 Task: Enable the video filter "Invert video filter" in the video filter module.
Action: Mouse moved to (102, 19)
Screenshot: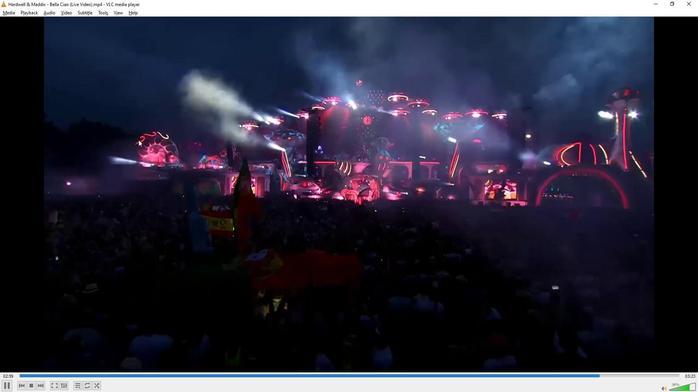 
Action: Mouse pressed left at (102, 19)
Screenshot: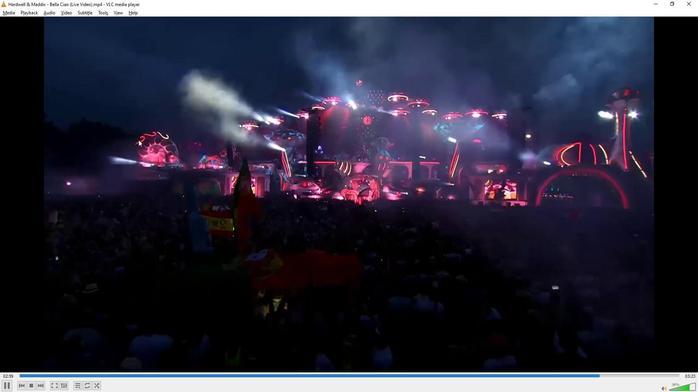 
Action: Mouse moved to (121, 101)
Screenshot: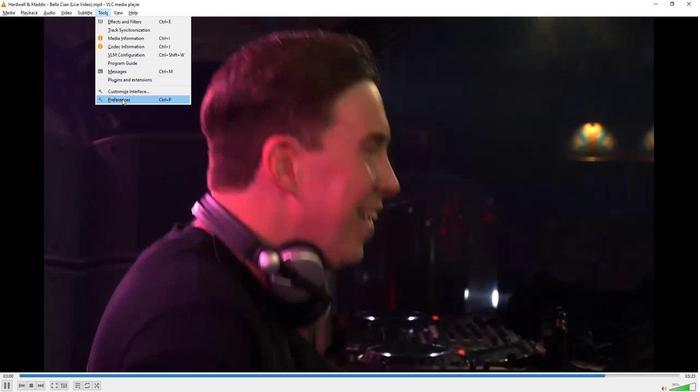 
Action: Mouse pressed left at (121, 101)
Screenshot: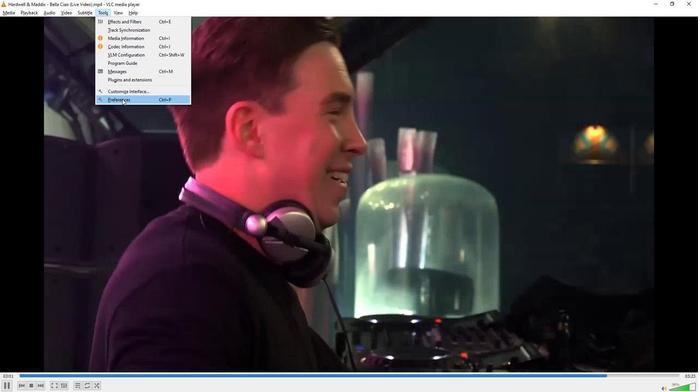 
Action: Mouse moved to (156, 307)
Screenshot: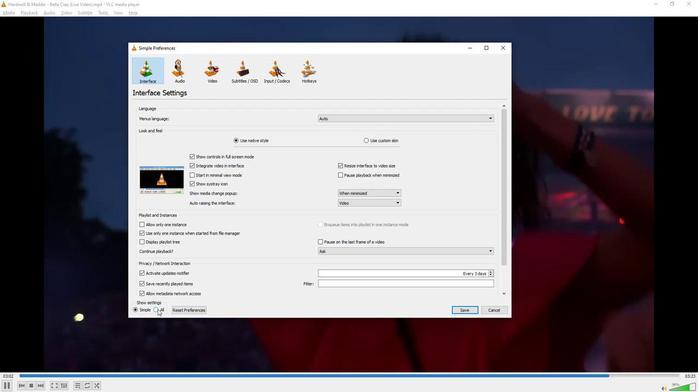 
Action: Mouse pressed left at (156, 307)
Screenshot: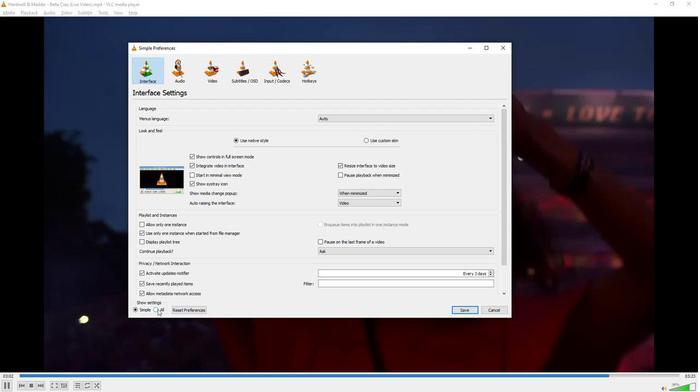 
Action: Mouse moved to (172, 256)
Screenshot: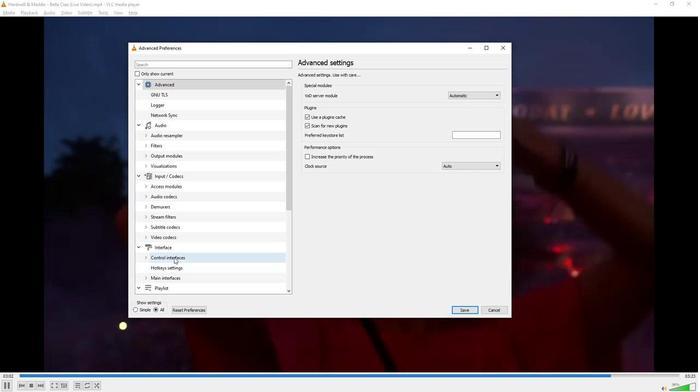 
Action: Mouse scrolled (172, 256) with delta (0, 0)
Screenshot: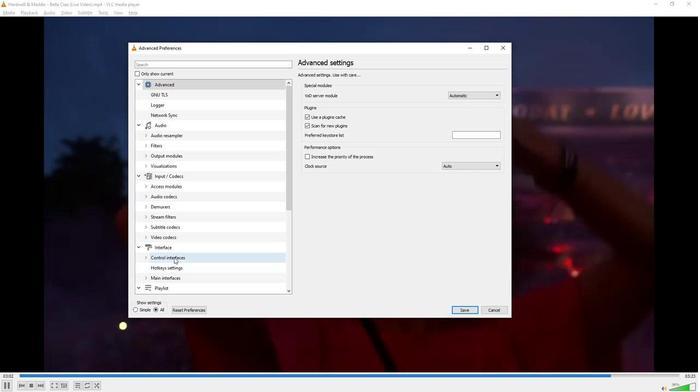 
Action: Mouse moved to (172, 256)
Screenshot: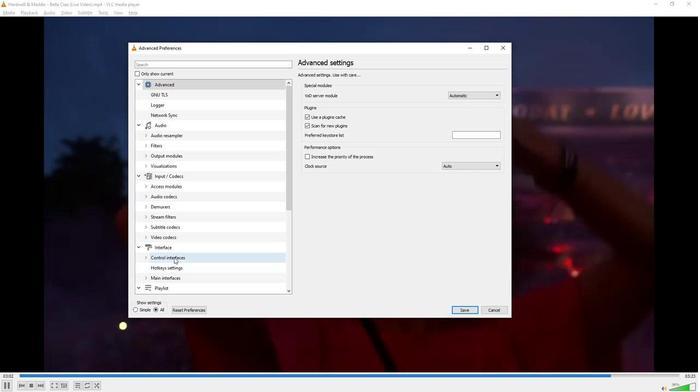 
Action: Mouse scrolled (172, 256) with delta (0, 0)
Screenshot: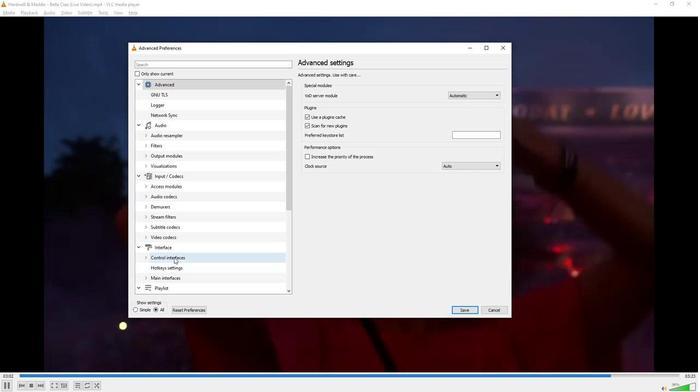 
Action: Mouse scrolled (172, 256) with delta (0, 0)
Screenshot: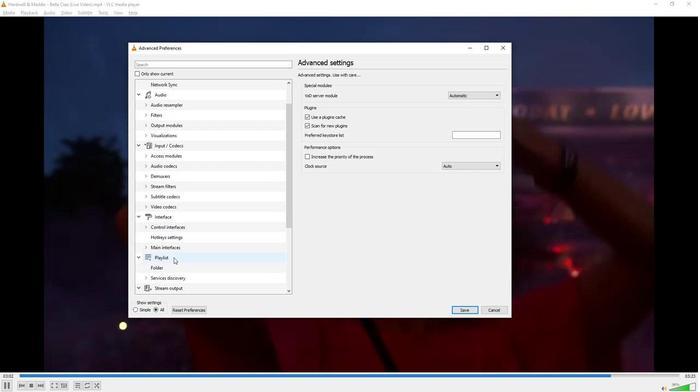 
Action: Mouse scrolled (172, 256) with delta (0, 0)
Screenshot: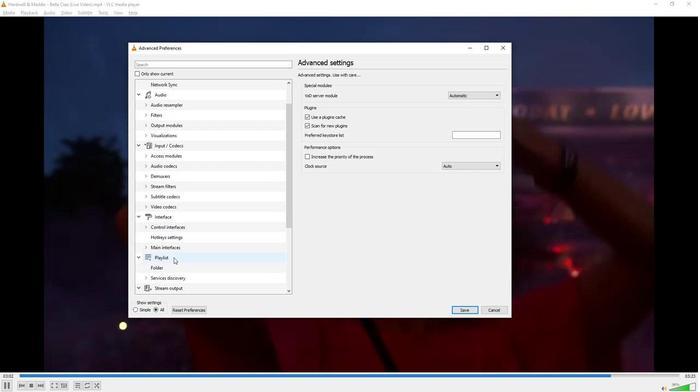 
Action: Mouse scrolled (172, 256) with delta (0, 0)
Screenshot: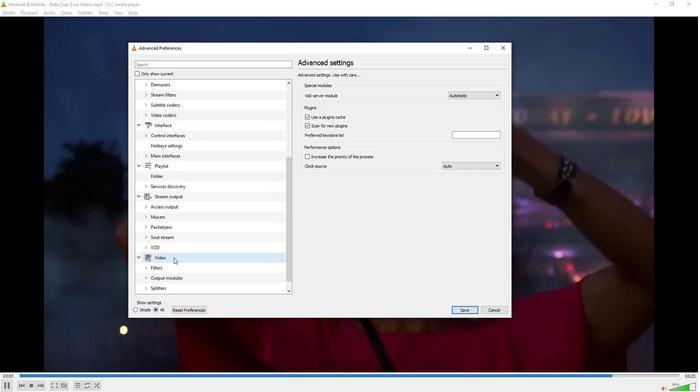 
Action: Mouse scrolled (172, 256) with delta (0, 0)
Screenshot: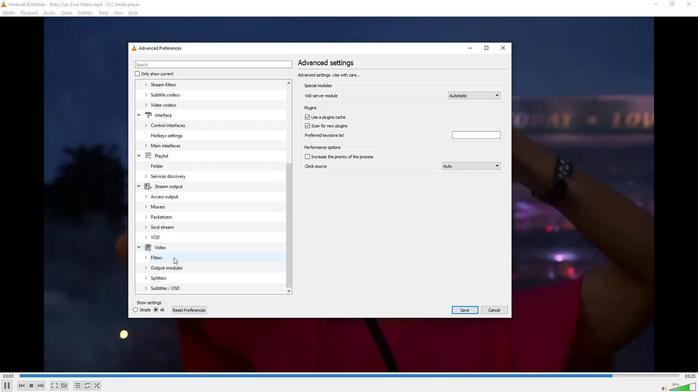 
Action: Mouse scrolled (172, 256) with delta (0, 0)
Screenshot: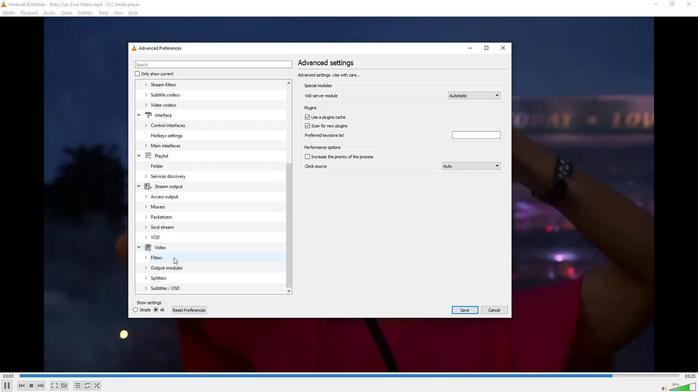 
Action: Mouse moved to (168, 256)
Screenshot: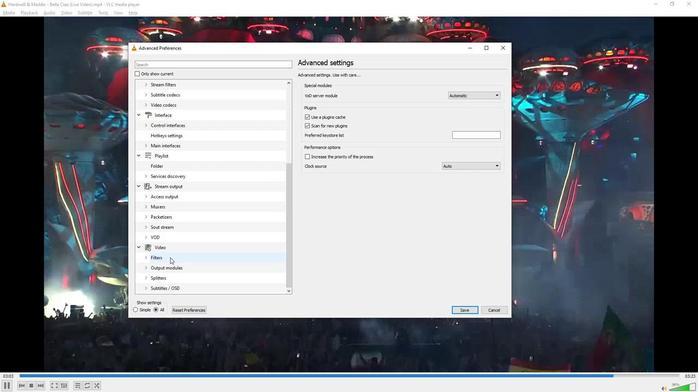 
Action: Mouse pressed left at (168, 256)
Screenshot: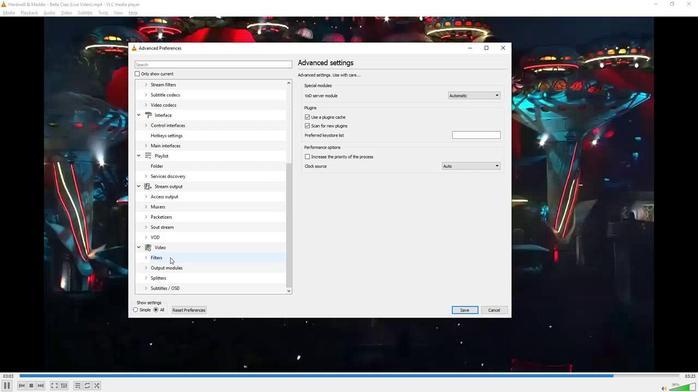 
Action: Mouse moved to (400, 165)
Screenshot: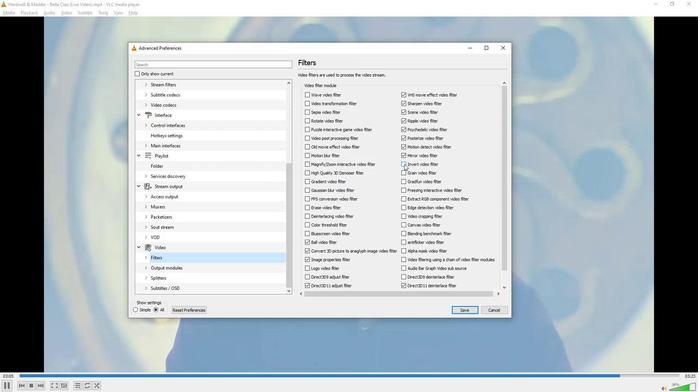 
Action: Mouse pressed left at (400, 165)
Screenshot: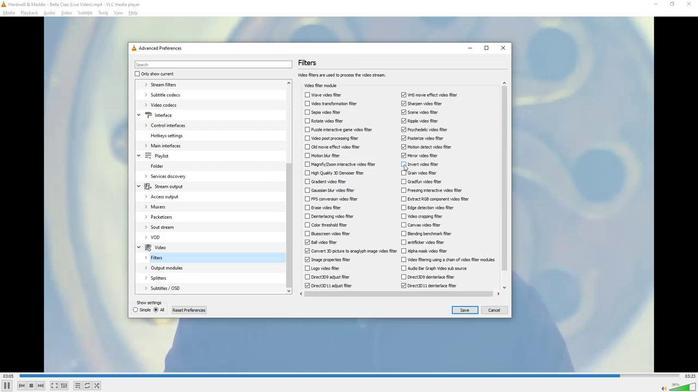 
Action: Mouse moved to (368, 181)
Screenshot: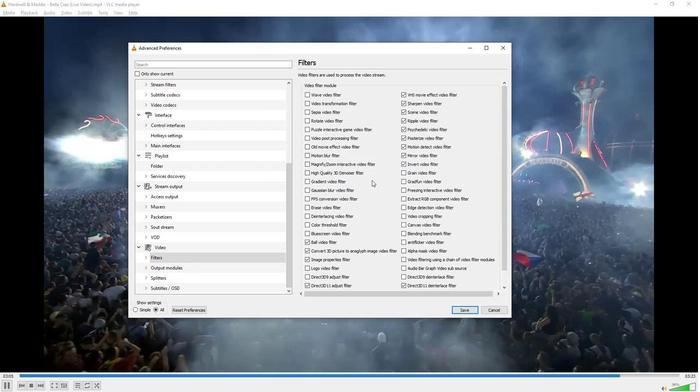 
